 Task: Select the channel to keep "Side left".
Action: Mouse moved to (112, 16)
Screenshot: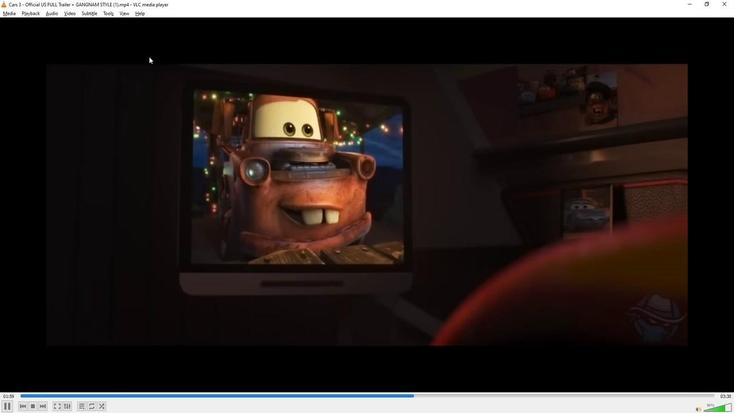
Action: Mouse pressed left at (112, 16)
Screenshot: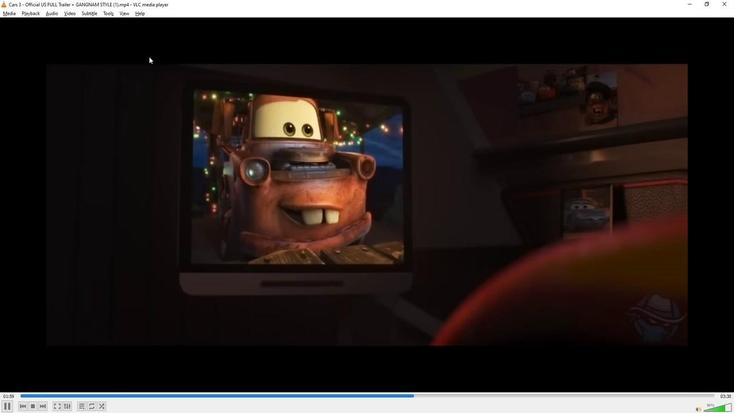 
Action: Mouse moved to (132, 101)
Screenshot: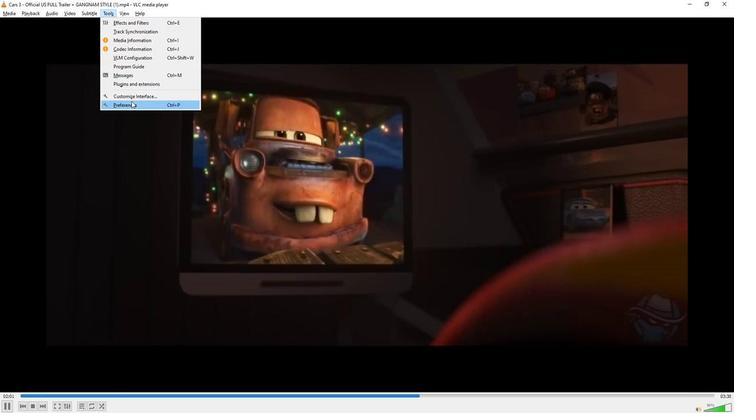 
Action: Mouse pressed left at (132, 101)
Screenshot: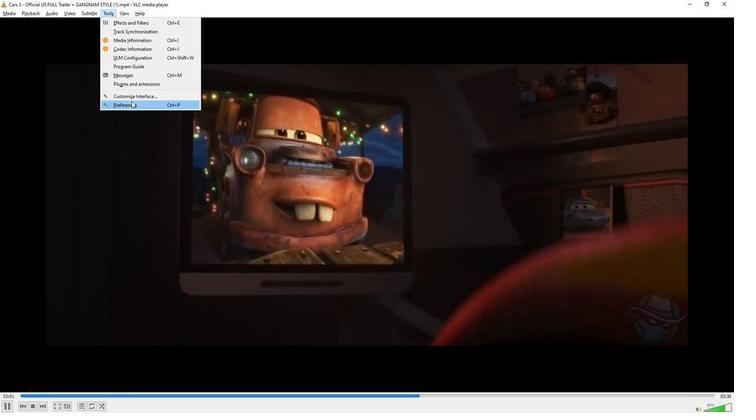 
Action: Mouse moved to (216, 304)
Screenshot: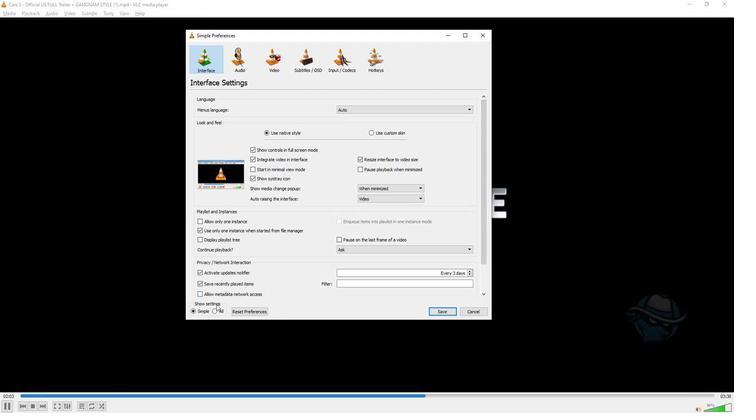 
Action: Mouse pressed left at (216, 304)
Screenshot: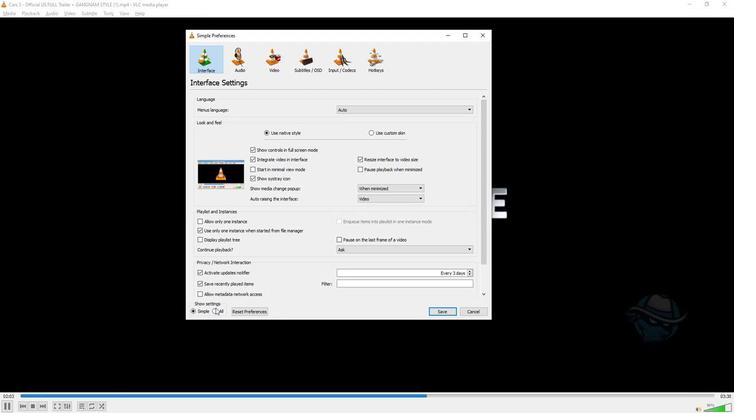 
Action: Mouse moved to (207, 136)
Screenshot: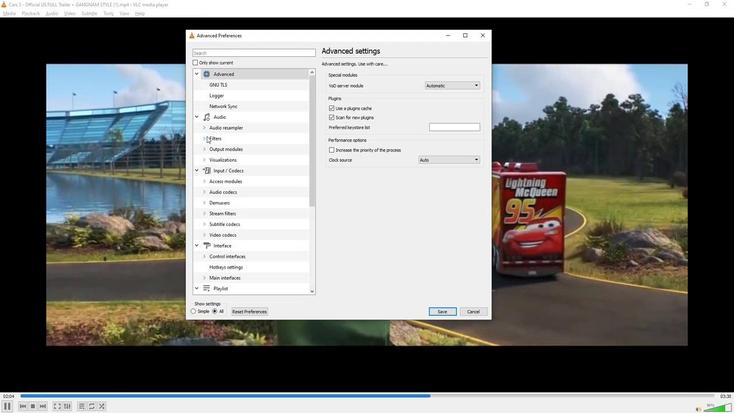 
Action: Mouse pressed left at (207, 136)
Screenshot: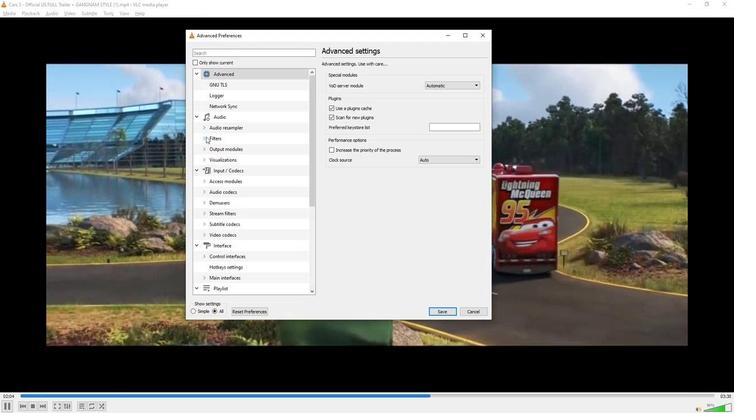 
Action: Mouse moved to (223, 222)
Screenshot: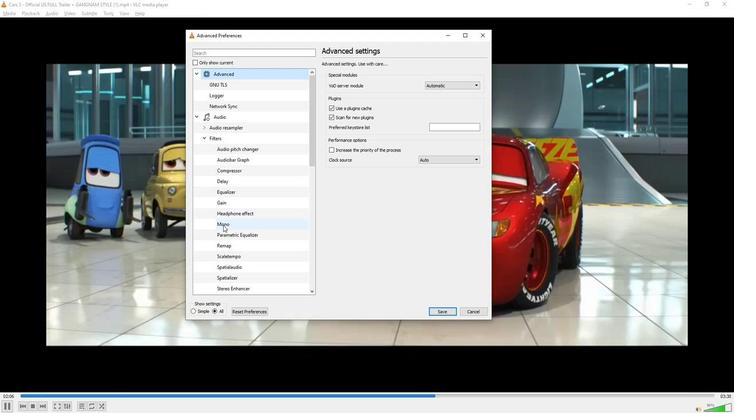 
Action: Mouse pressed left at (223, 222)
Screenshot: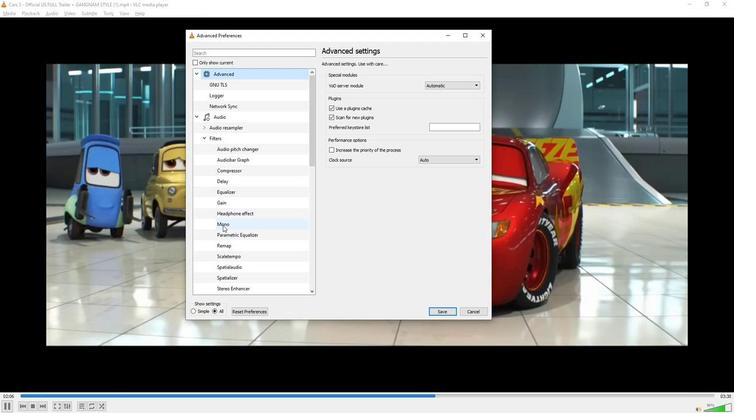 
Action: Mouse moved to (452, 83)
Screenshot: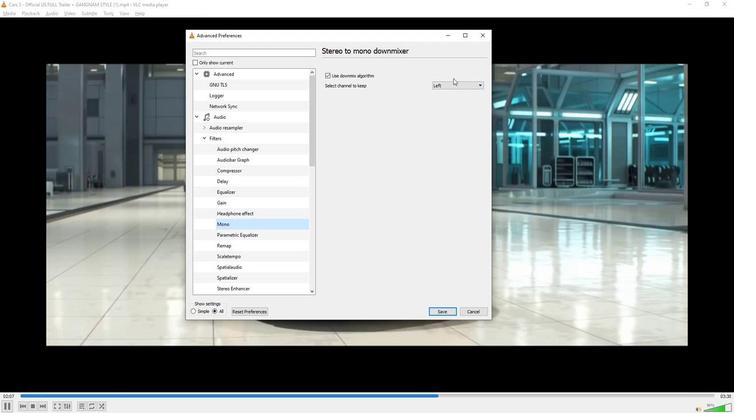 
Action: Mouse pressed left at (452, 83)
Screenshot: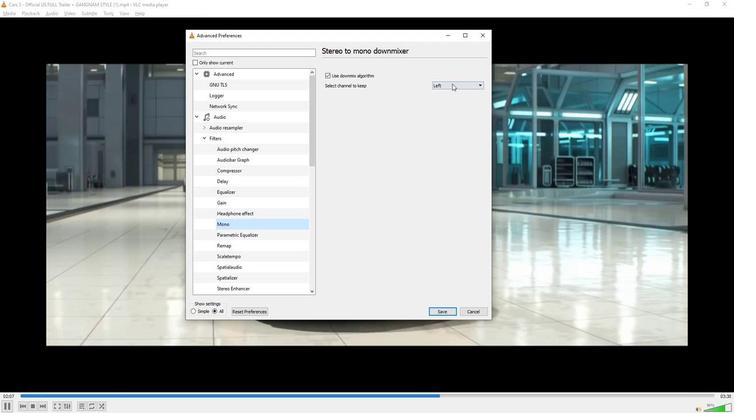
Action: Mouse moved to (441, 119)
Screenshot: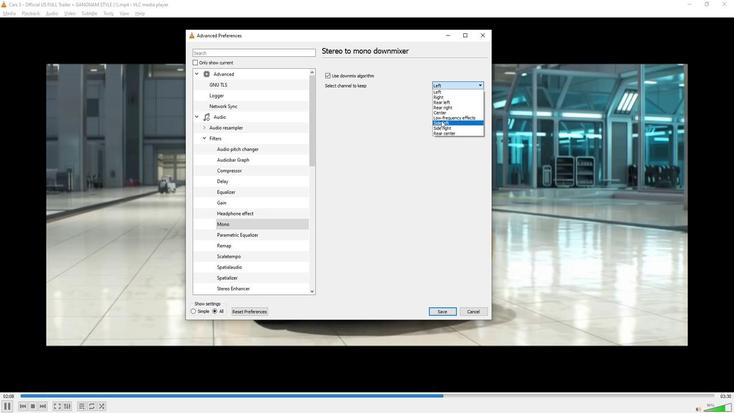 
Action: Mouse pressed left at (441, 119)
Screenshot: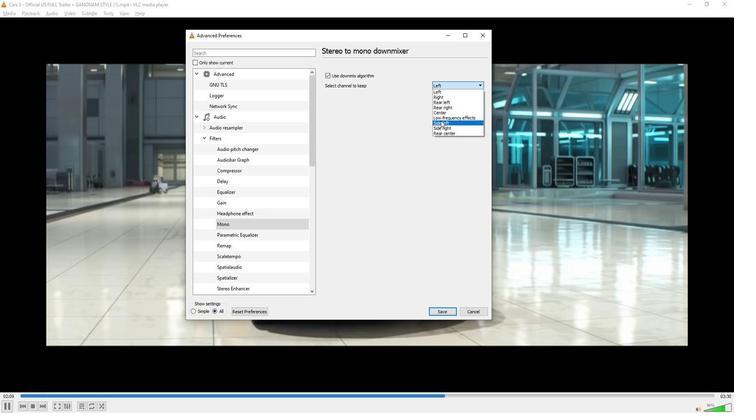 
Action: Mouse moved to (397, 158)
Screenshot: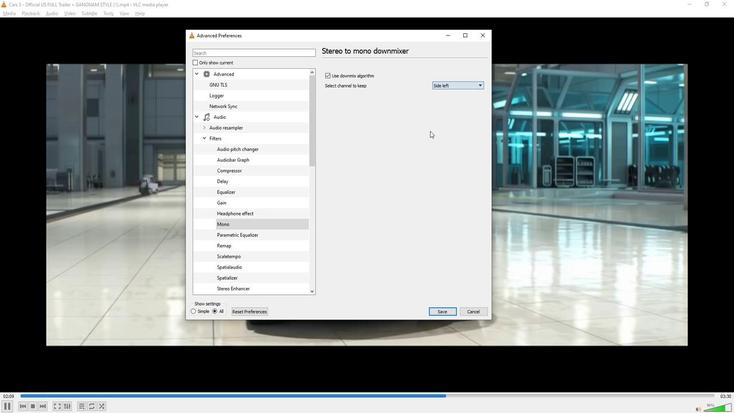 
